 Task: View the all contracts that are in approval created by the user
Action: Mouse moved to (271, 183)
Screenshot: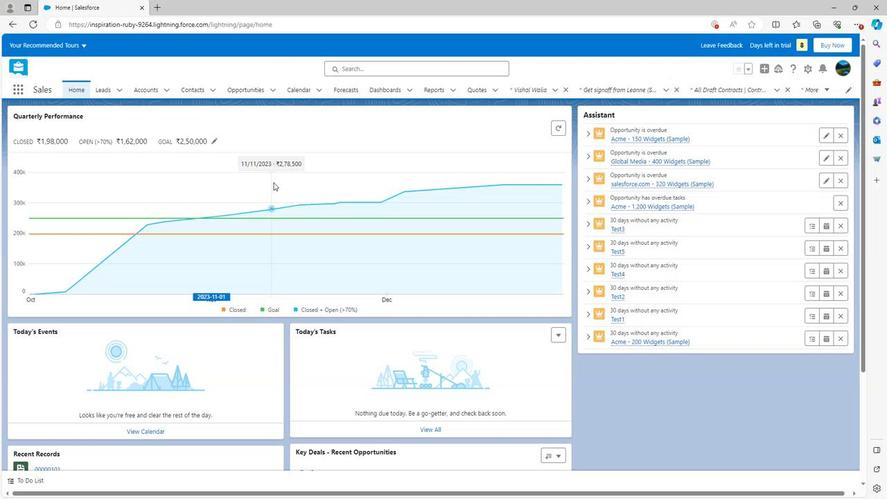 
Action: Mouse scrolled (271, 182) with delta (0, 0)
Screenshot: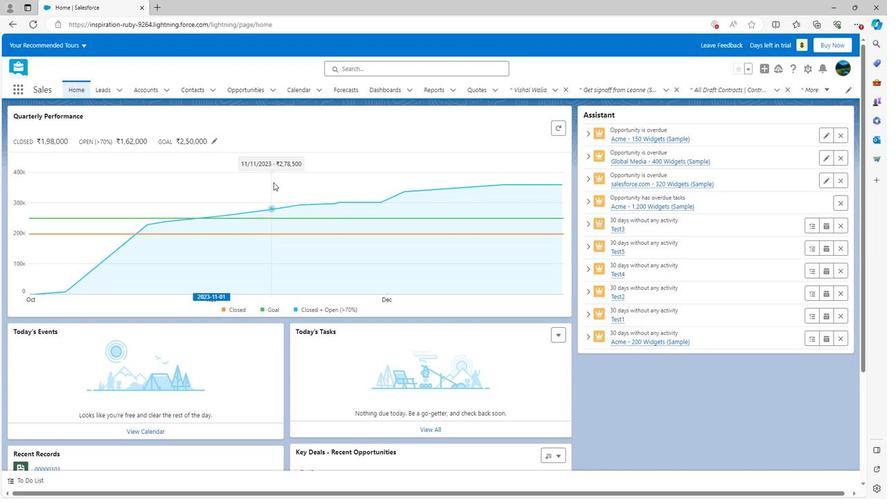 
Action: Mouse scrolled (271, 182) with delta (0, 0)
Screenshot: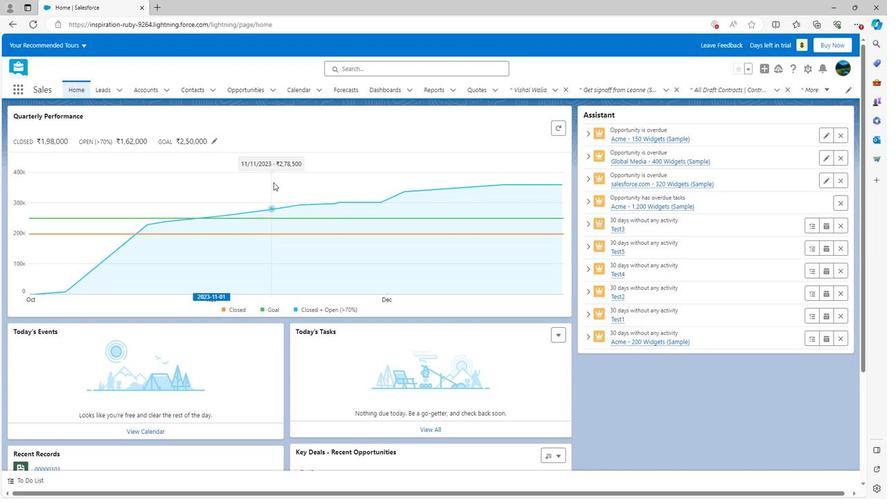 
Action: Mouse scrolled (271, 182) with delta (0, 0)
Screenshot: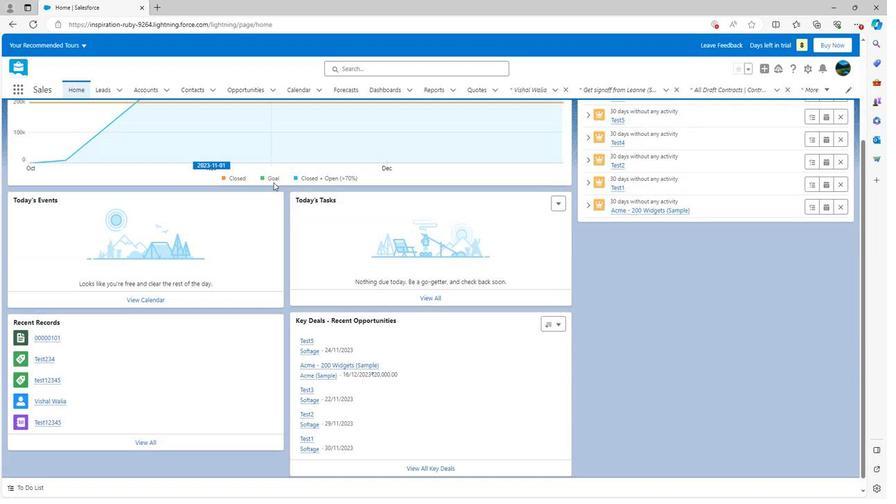 
Action: Mouse scrolled (271, 183) with delta (0, 0)
Screenshot: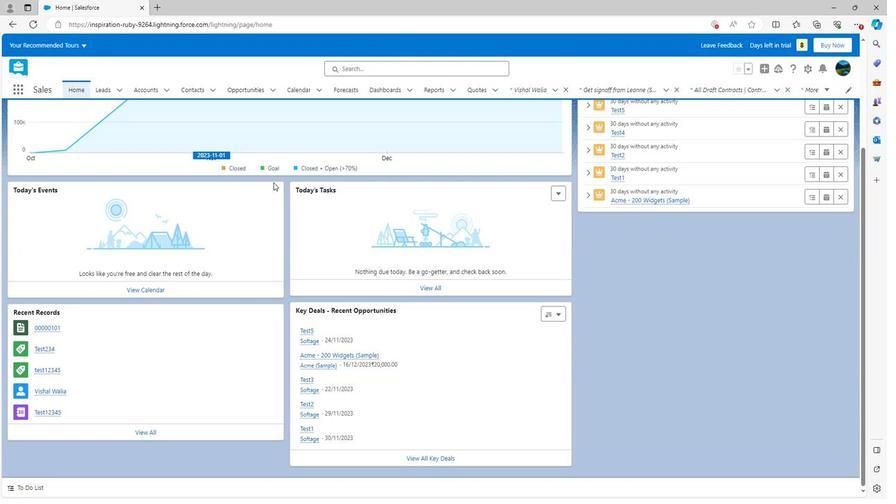 
Action: Mouse scrolled (271, 183) with delta (0, 0)
Screenshot: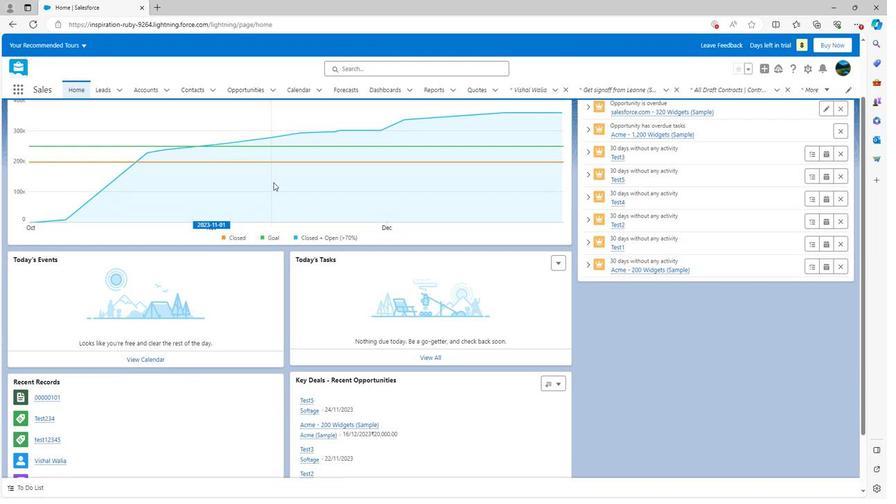 
Action: Mouse scrolled (271, 183) with delta (0, 0)
Screenshot: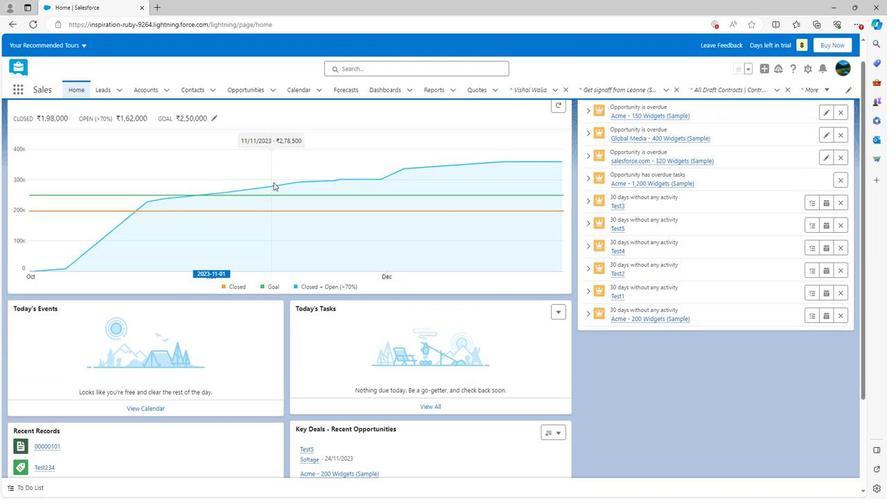 
Action: Mouse scrolled (271, 183) with delta (0, 0)
Screenshot: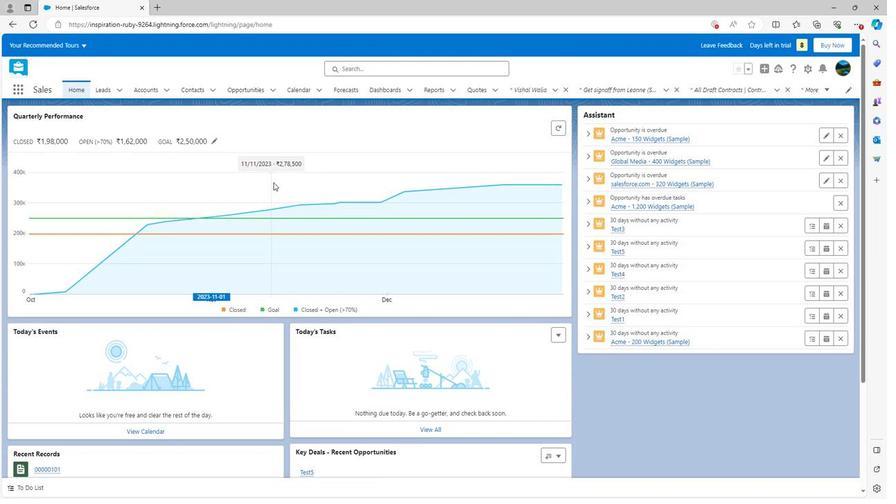 
Action: Mouse scrolled (271, 183) with delta (0, 0)
Screenshot: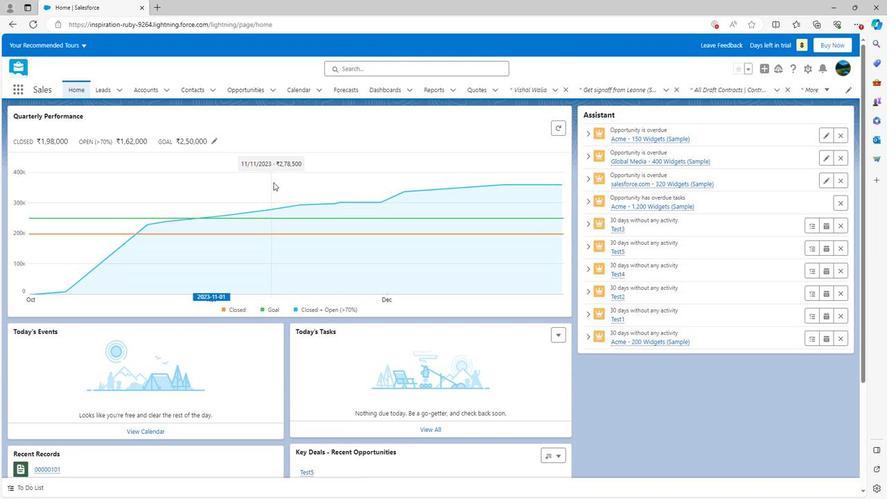 
Action: Mouse moved to (752, 90)
Screenshot: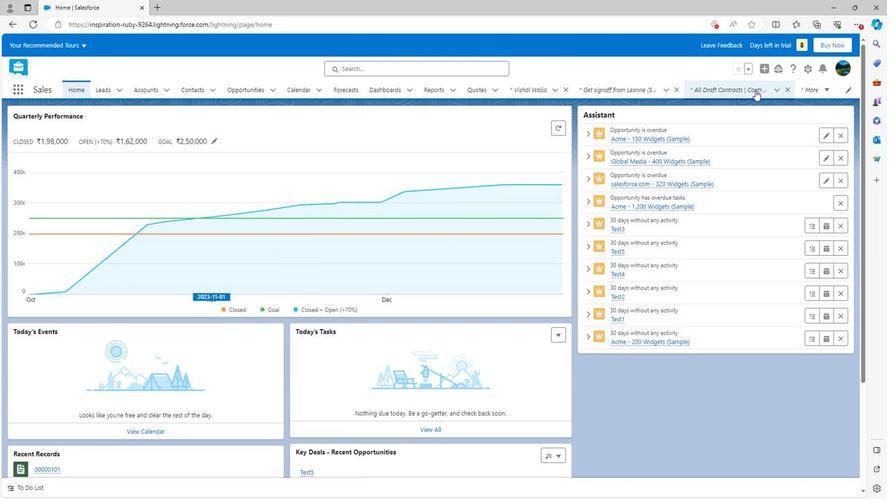 
Action: Mouse pressed left at (752, 90)
Screenshot: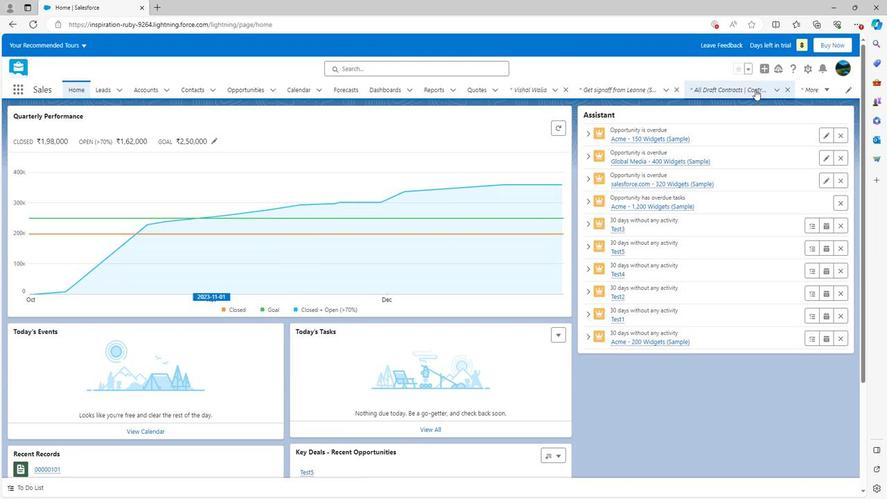
Action: Mouse moved to (101, 123)
Screenshot: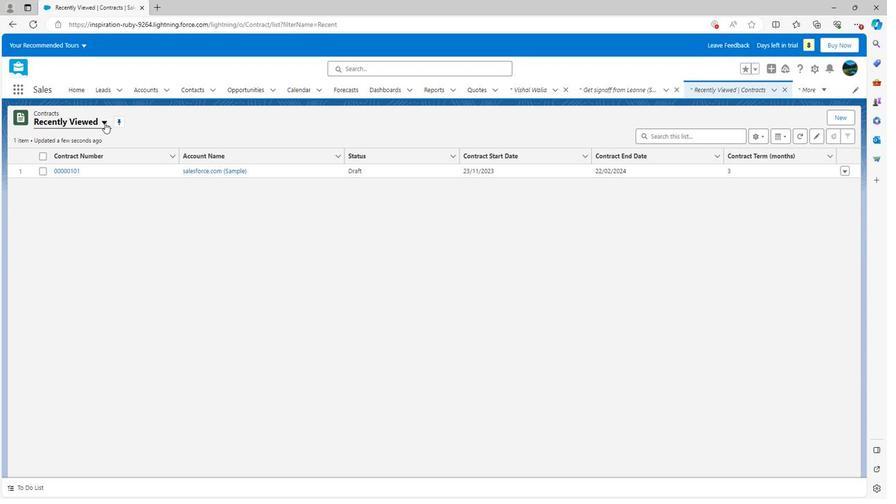 
Action: Mouse pressed left at (101, 123)
Screenshot: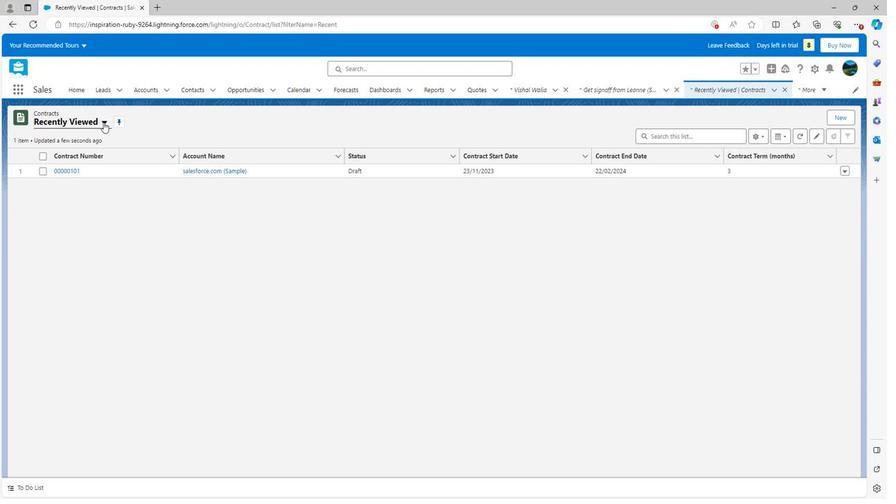
Action: Mouse moved to (101, 209)
Screenshot: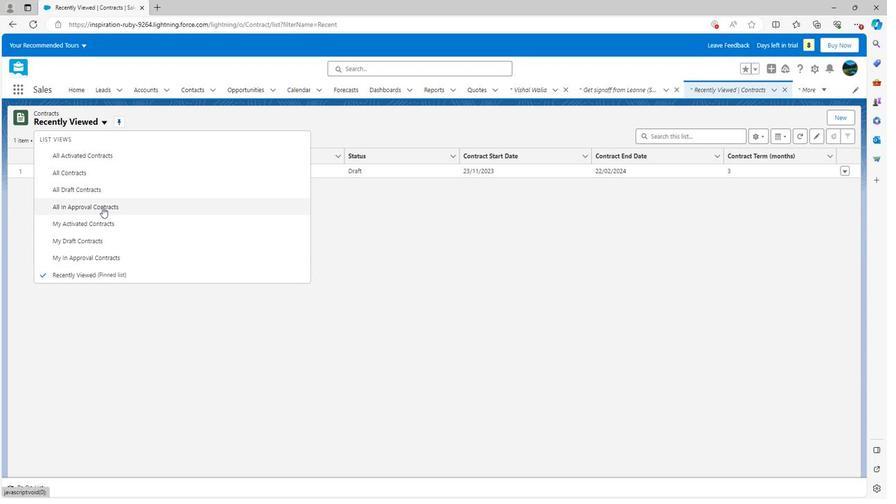 
Action: Mouse pressed left at (101, 209)
Screenshot: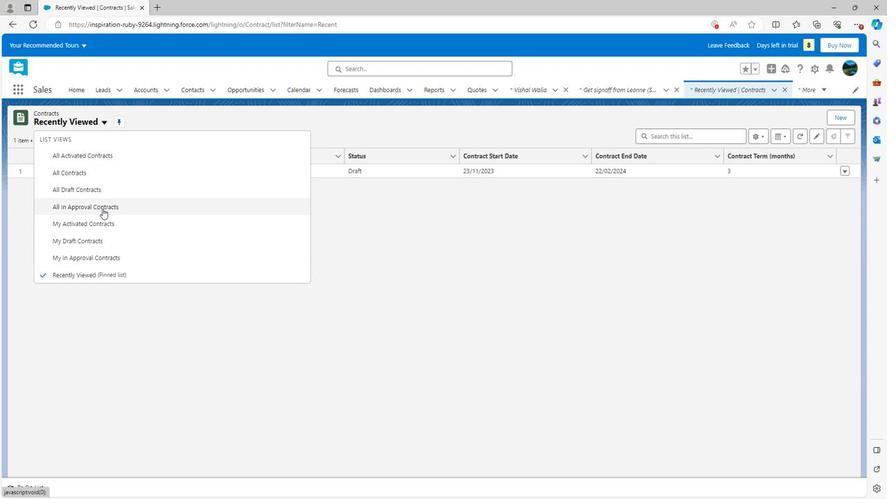 
Action: Mouse moved to (670, 182)
Screenshot: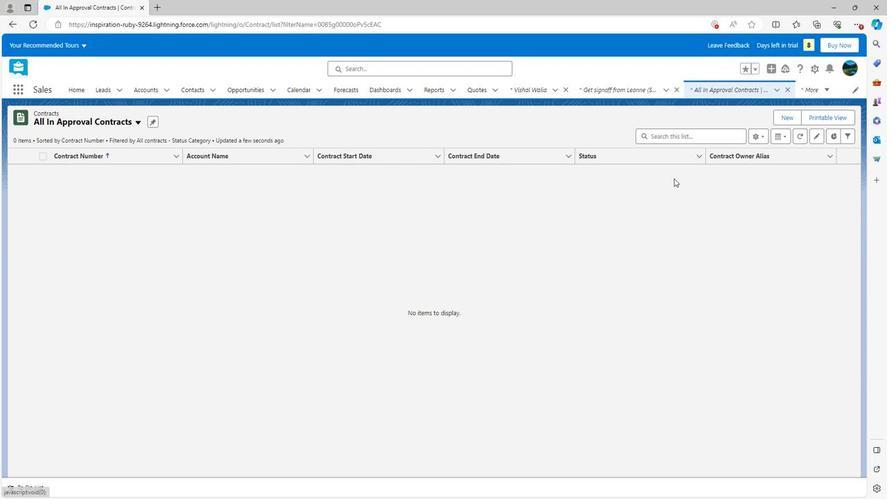 
